 Task: Create a section Data Mining Sprint and in the section, add a milestone Website Redesign in the project VikingTech.
Action: Mouse moved to (51, 402)
Screenshot: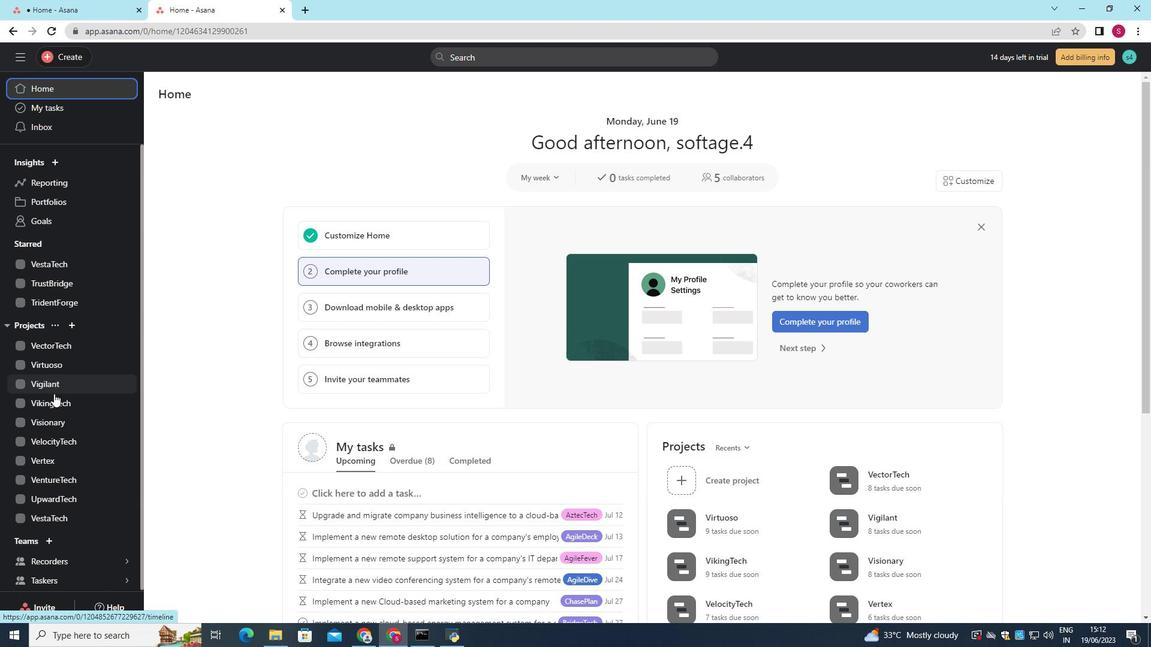 
Action: Mouse pressed left at (51, 402)
Screenshot: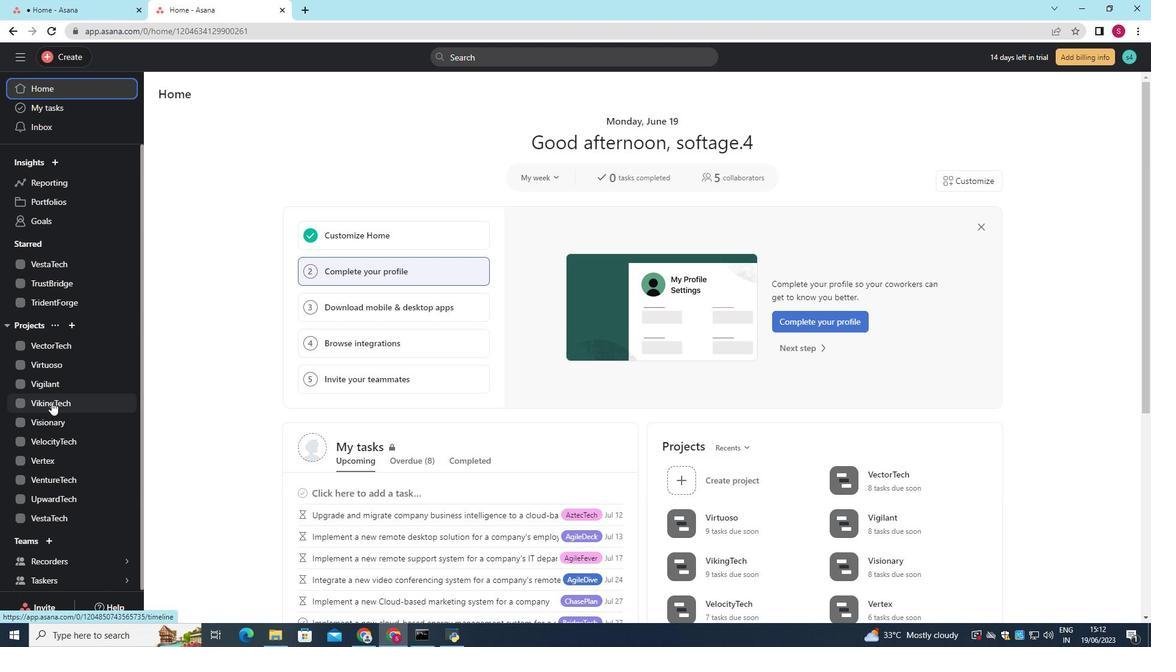 
Action: Mouse moved to (189, 551)
Screenshot: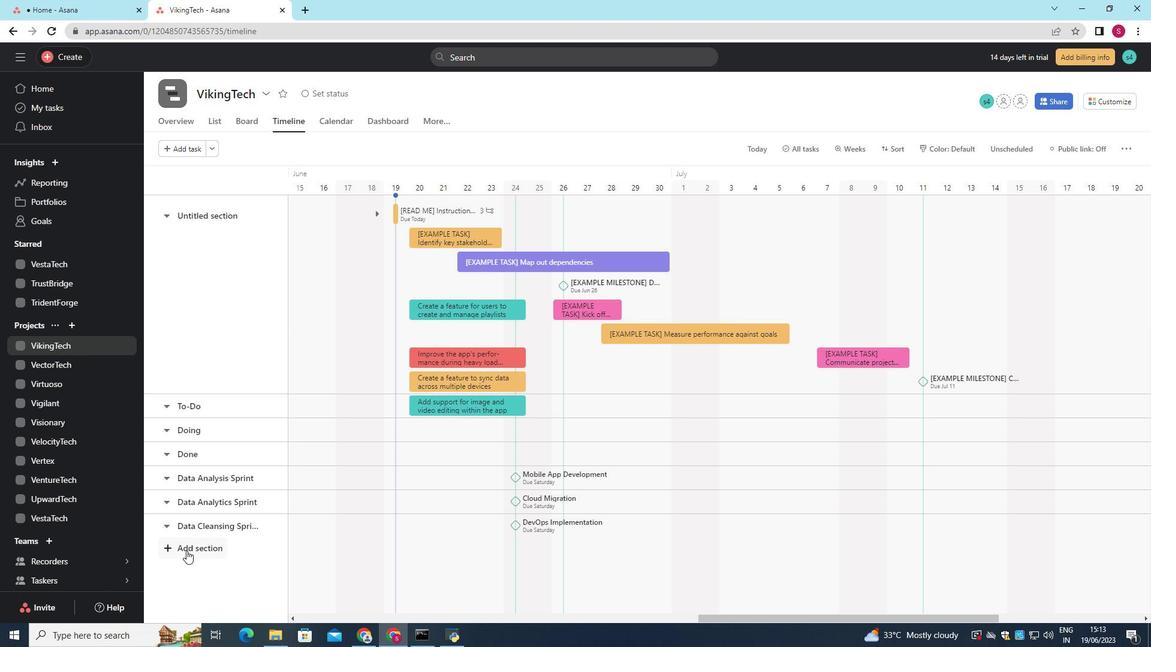 
Action: Mouse pressed left at (189, 551)
Screenshot: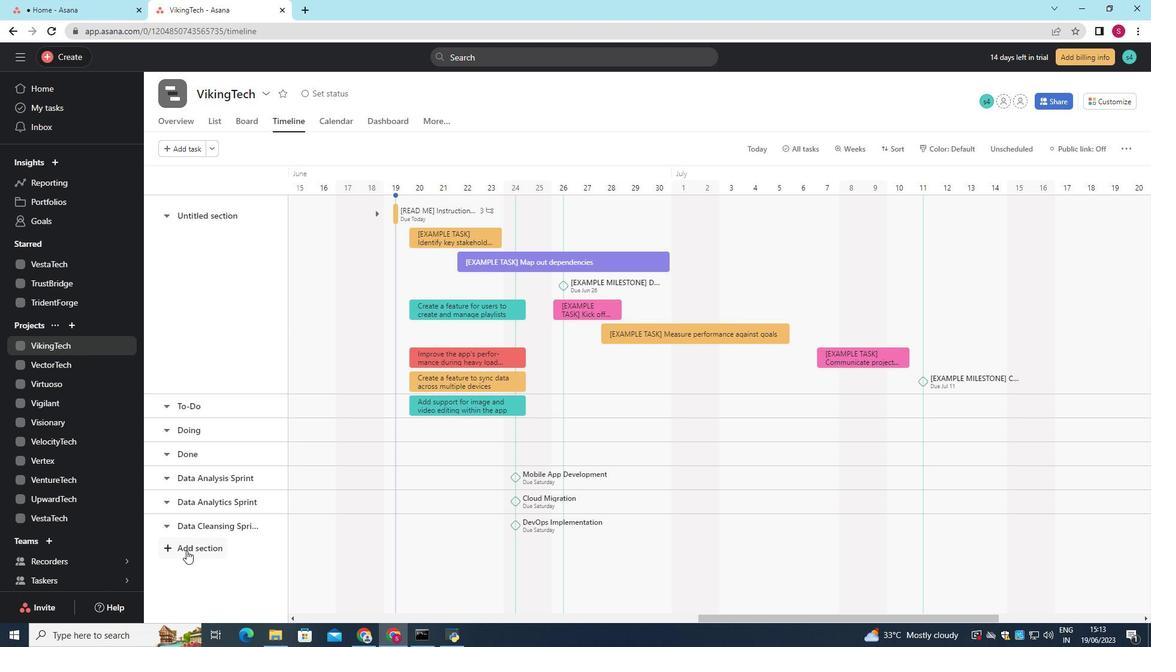 
Action: Mouse moved to (197, 546)
Screenshot: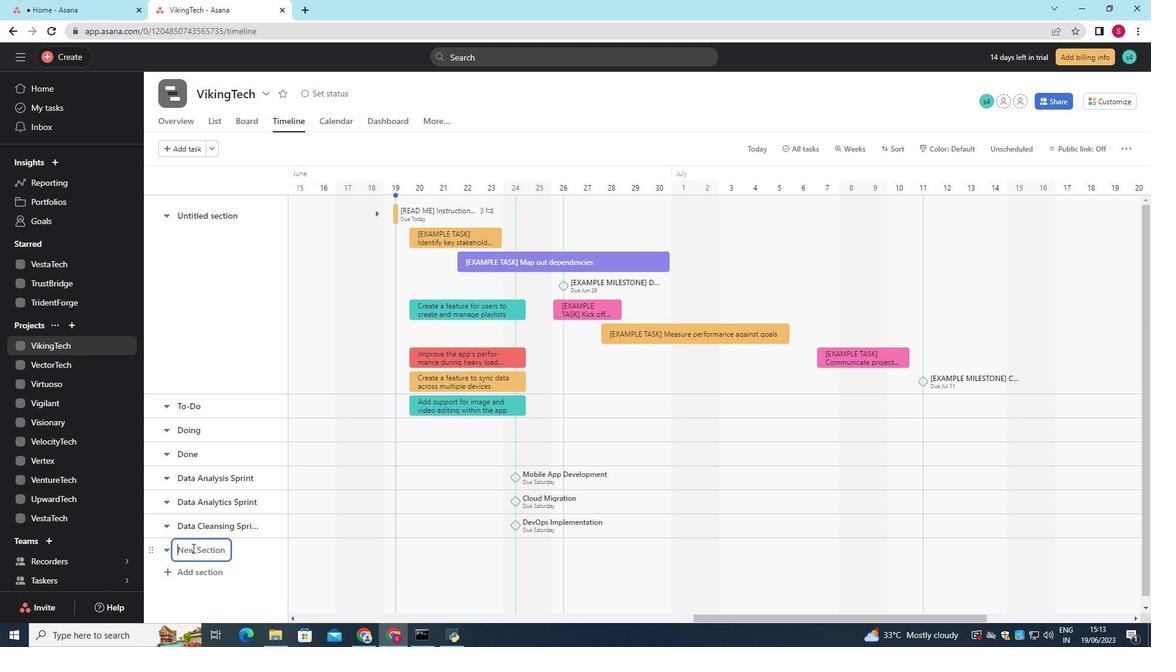 
Action: Key pressed <Key.shift>Data<Key.space><Key.shift>Mining<Key.space><Key.shift>Sprint<Key.enter>
Screenshot: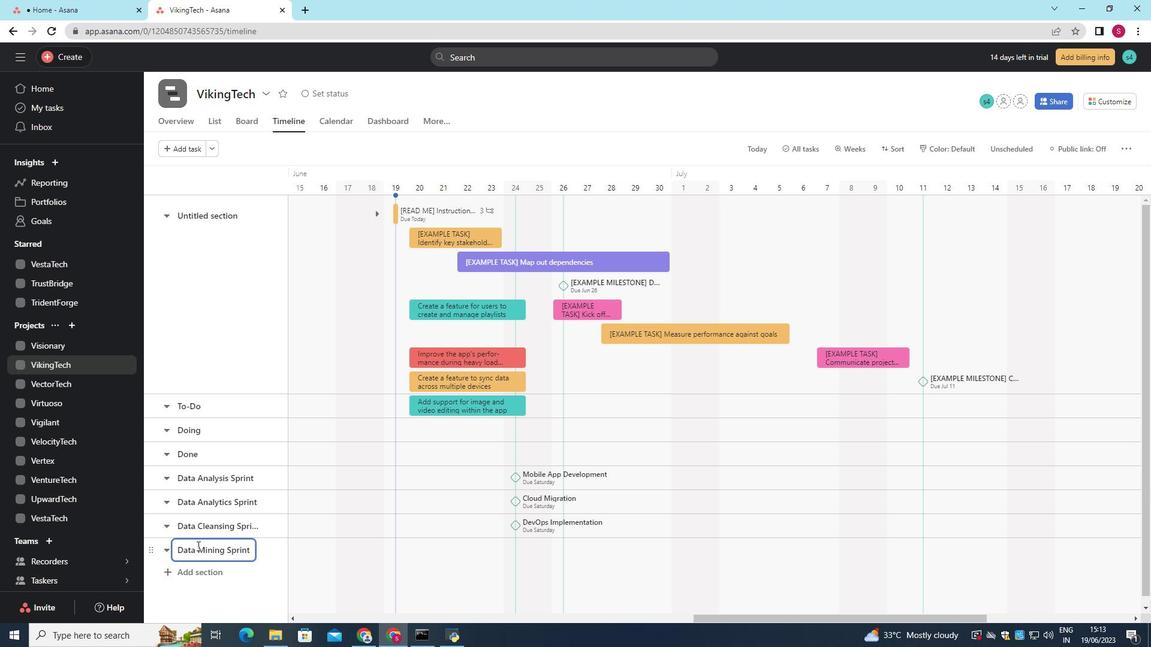 
Action: Mouse moved to (420, 553)
Screenshot: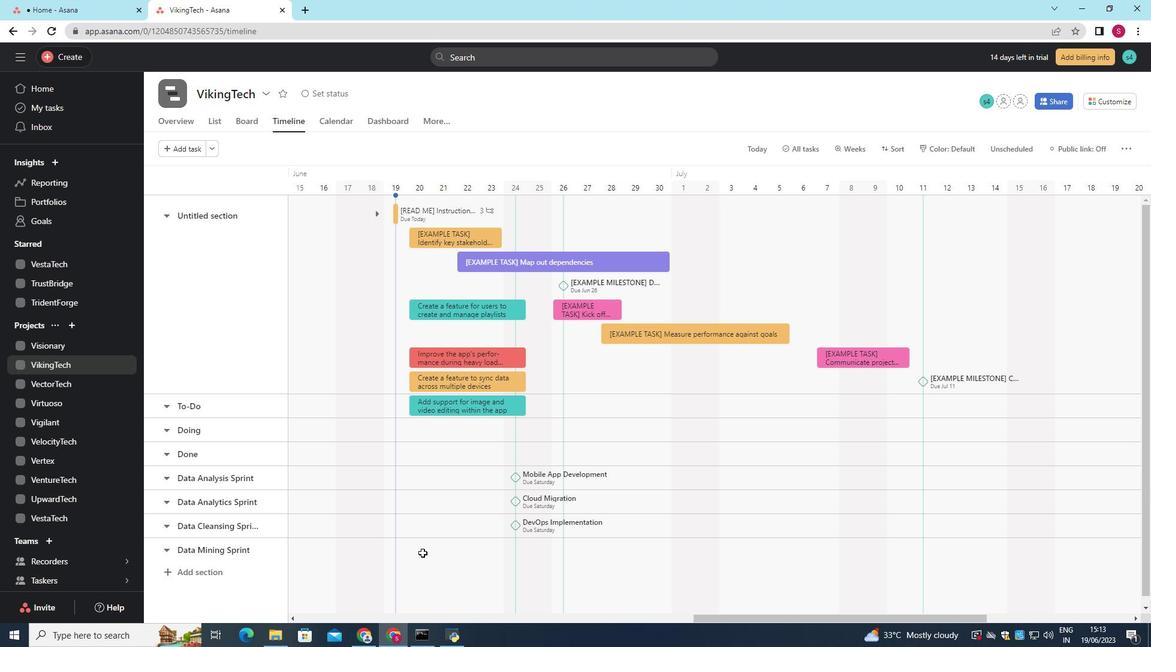 
Action: Mouse pressed left at (420, 553)
Screenshot: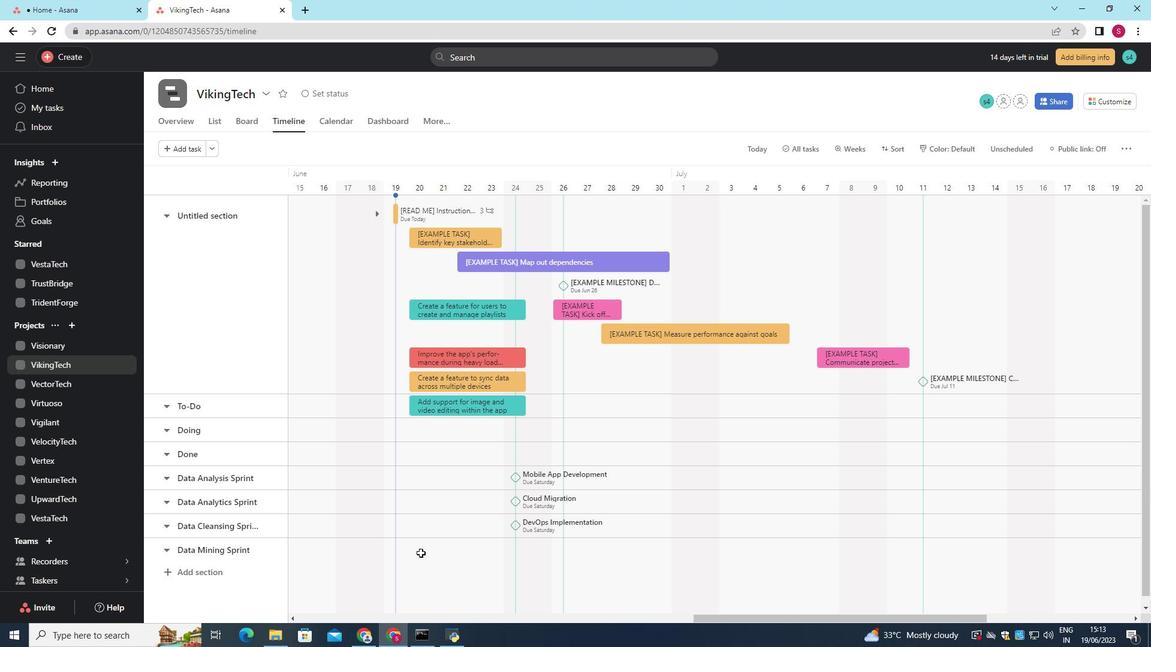 
Action: Key pressed <Key.shift><Key.shift>Website<Key.space><Key.shift>Redesign
Screenshot: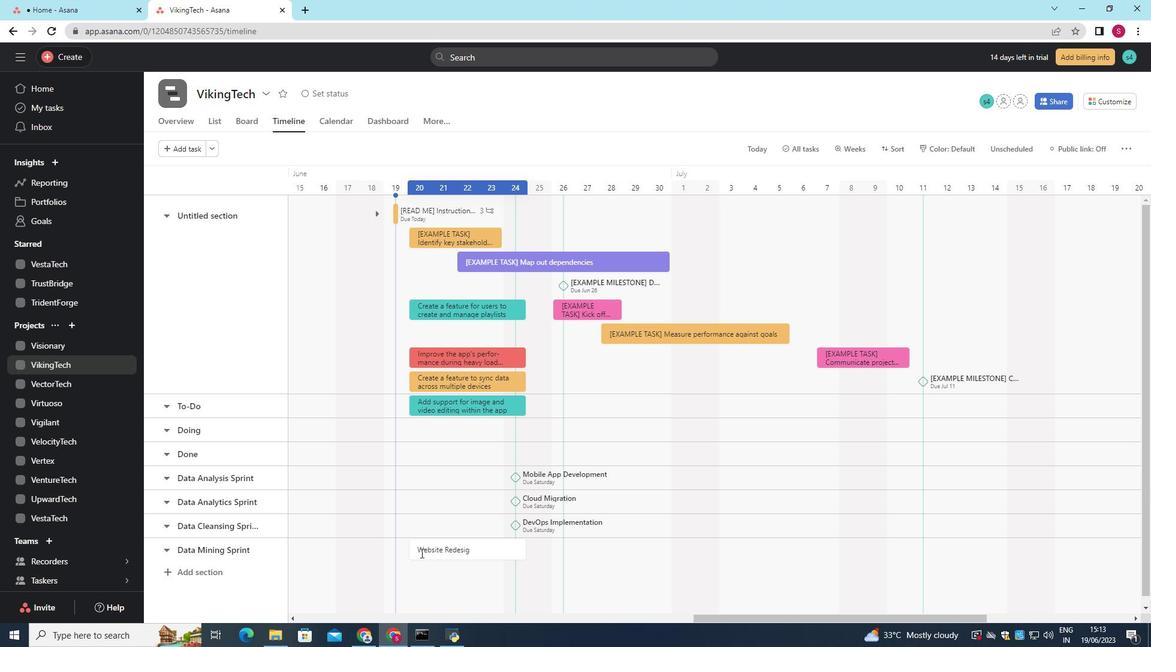 
Action: Mouse moved to (431, 548)
Screenshot: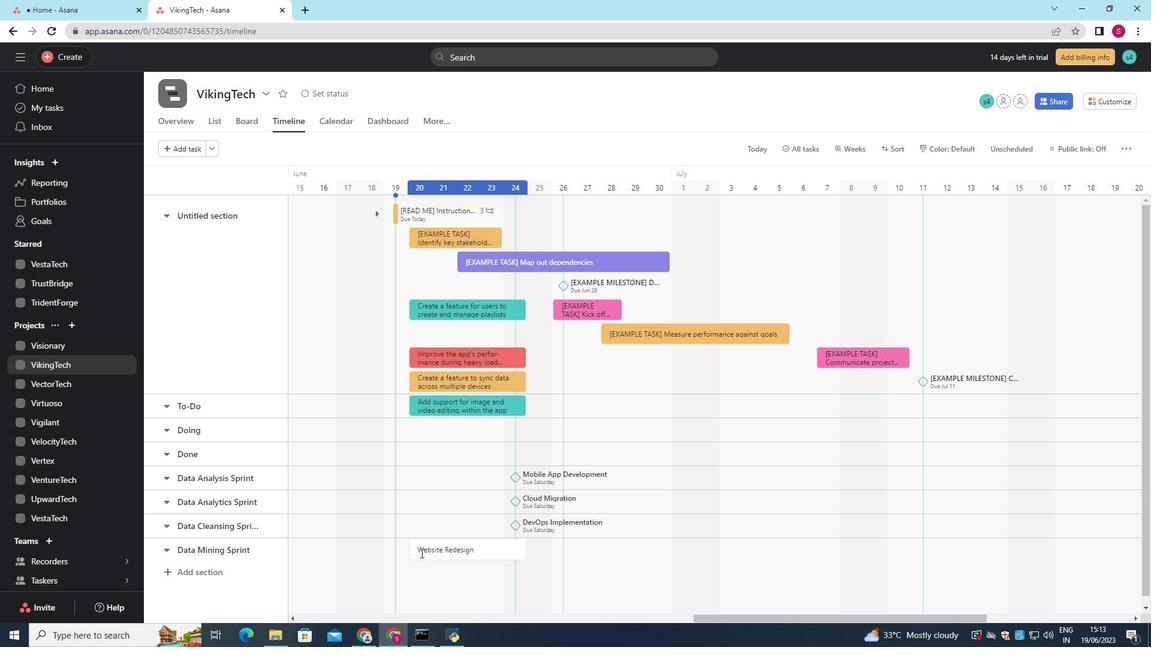 
Action: Key pressed <Key.enter>
Screenshot: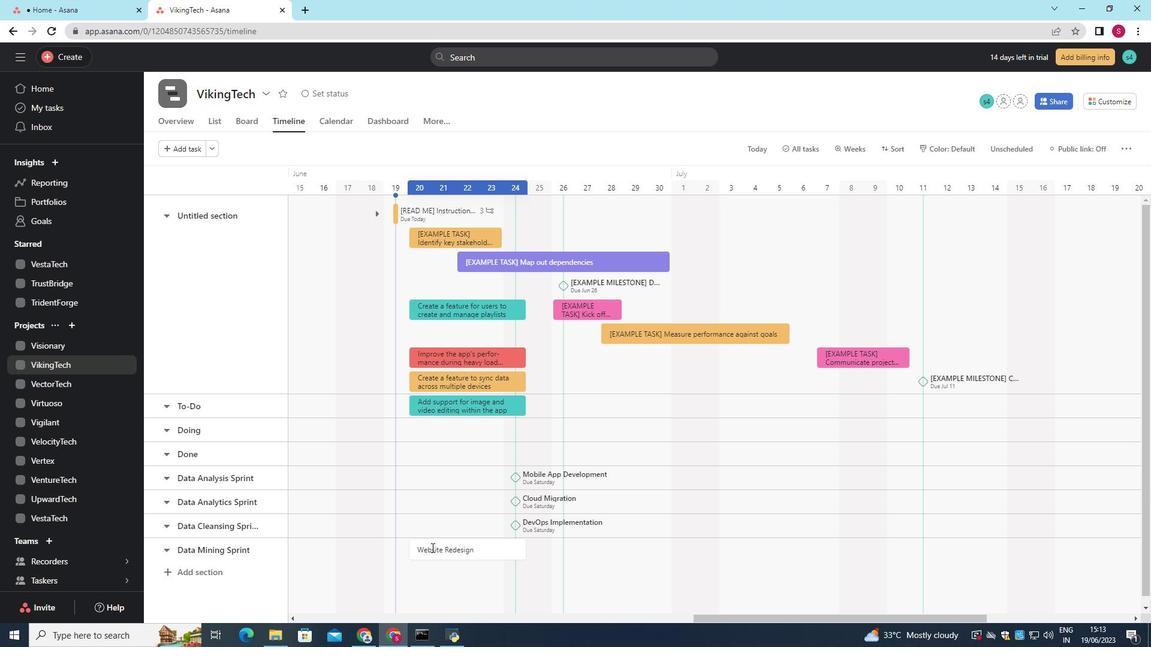 
Action: Mouse moved to (453, 546)
Screenshot: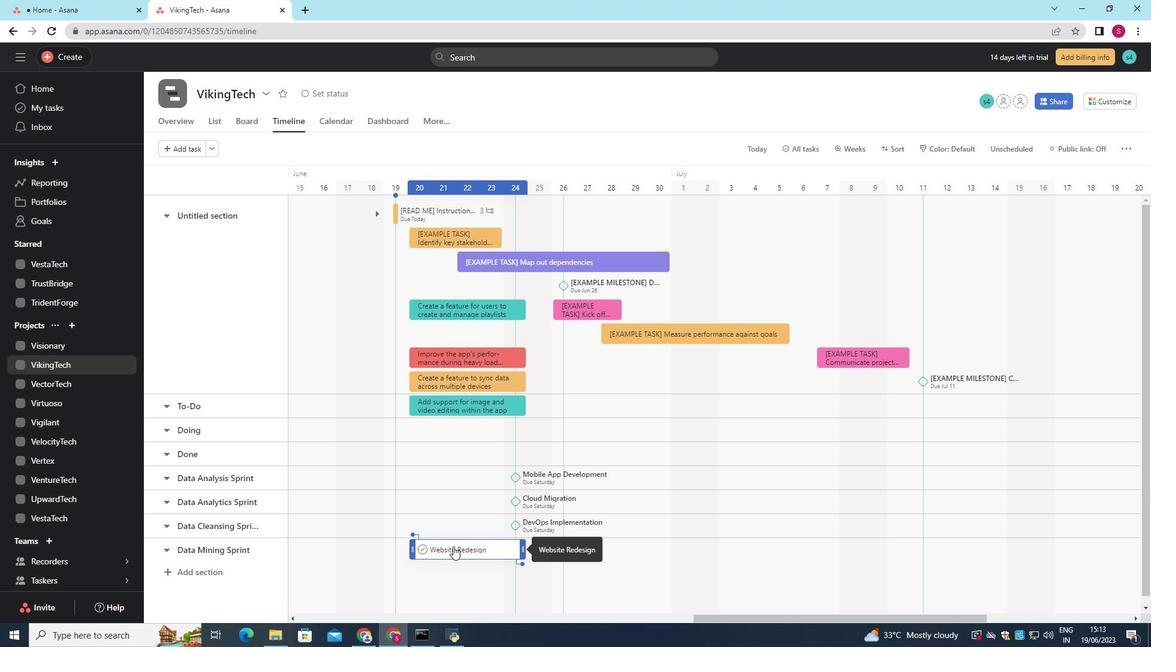 
Action: Mouse pressed right at (453, 546)
Screenshot: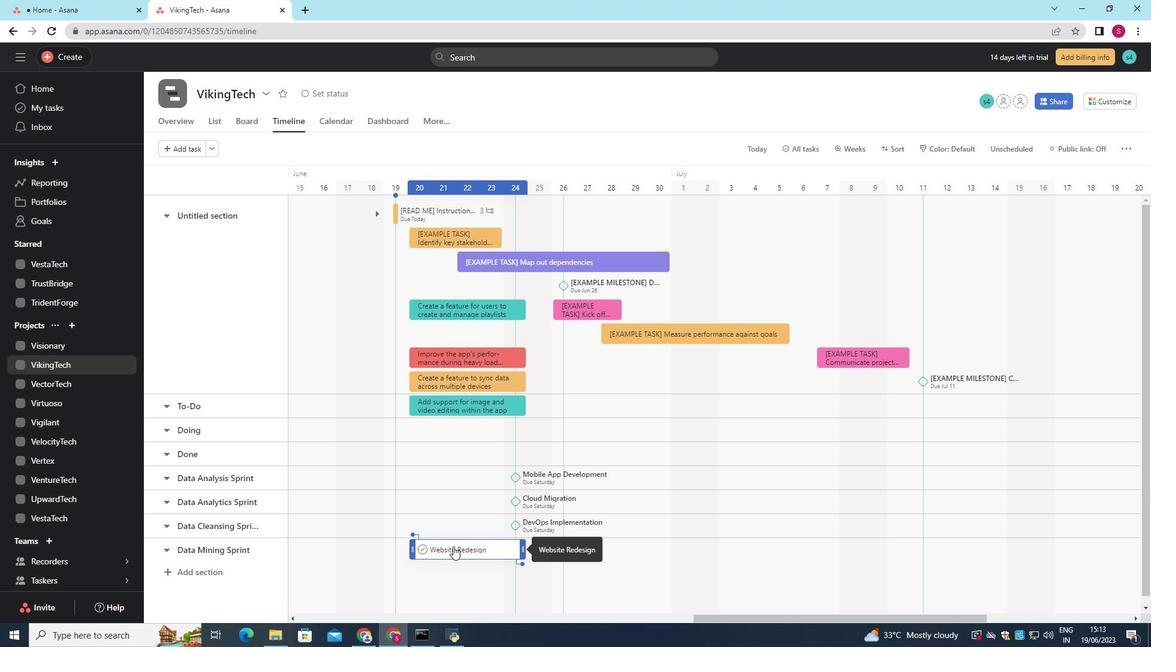 
Action: Mouse moved to (525, 480)
Screenshot: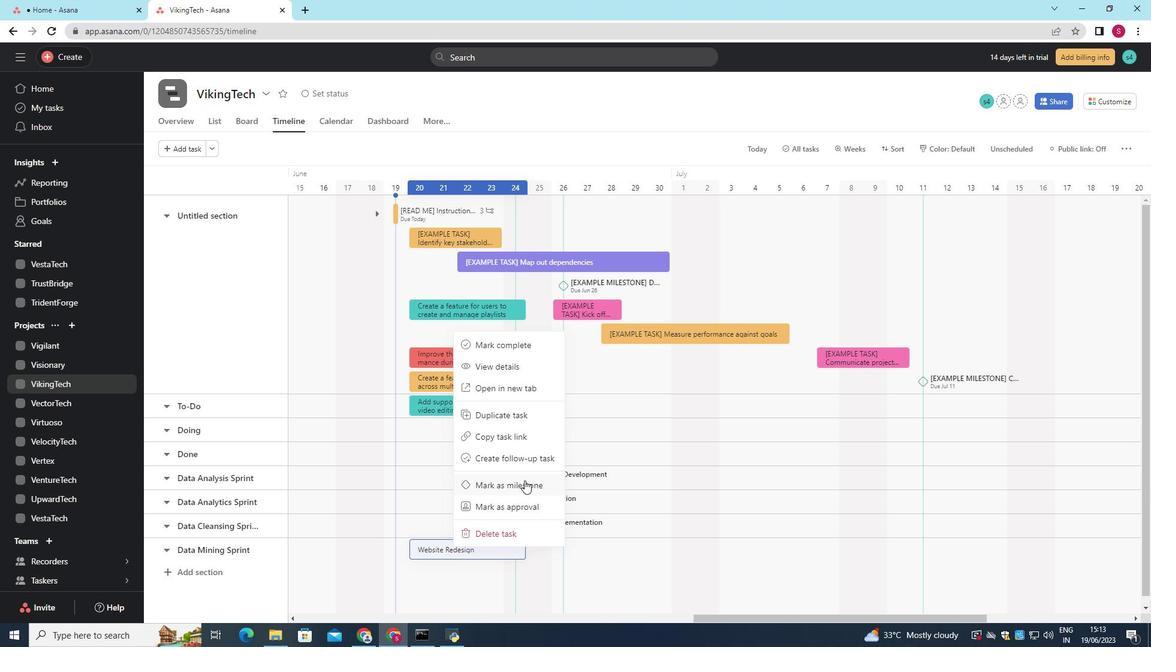 
Action: Mouse pressed left at (525, 480)
Screenshot: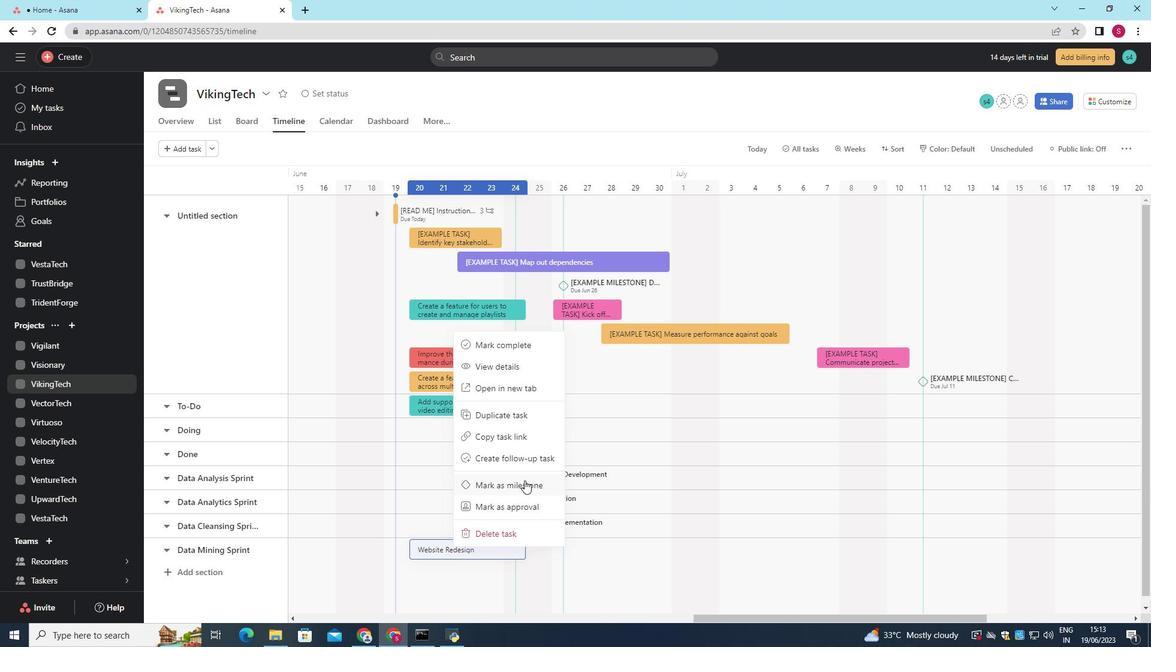 
Action: Mouse moved to (524, 486)
Screenshot: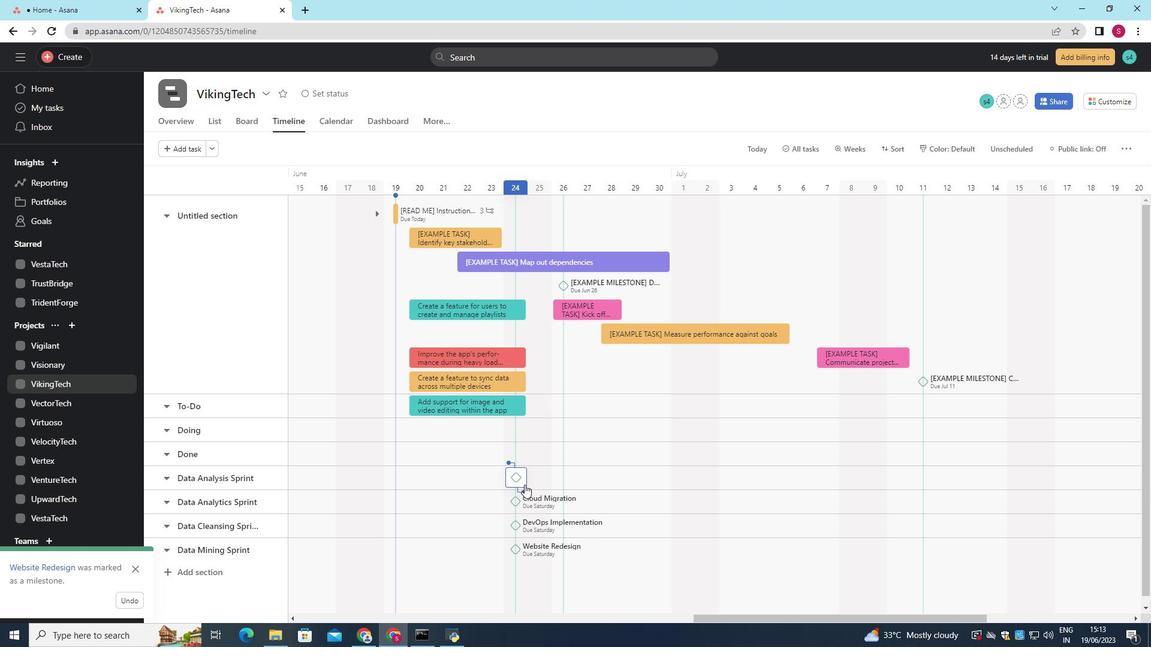 
